 Task: Inspect the Street View of the Tokyo Tower in Japan.
Action: Mouse moved to (220, 194)
Screenshot: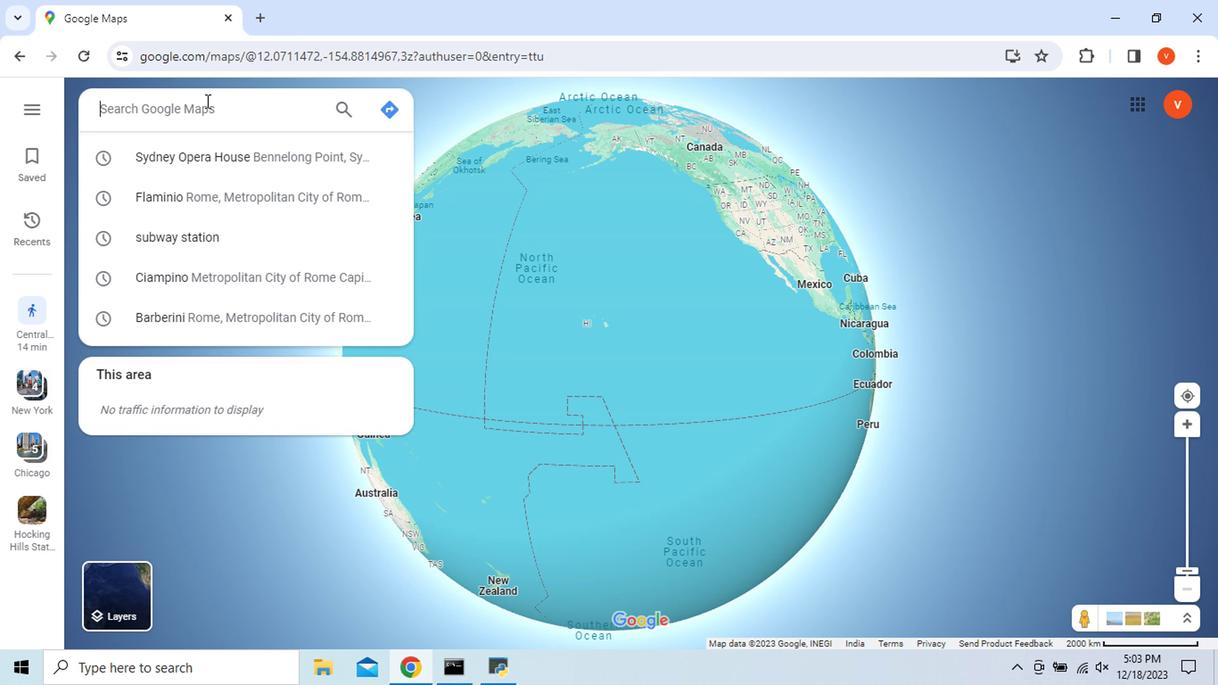 
Action: Mouse pressed left at (220, 194)
Screenshot: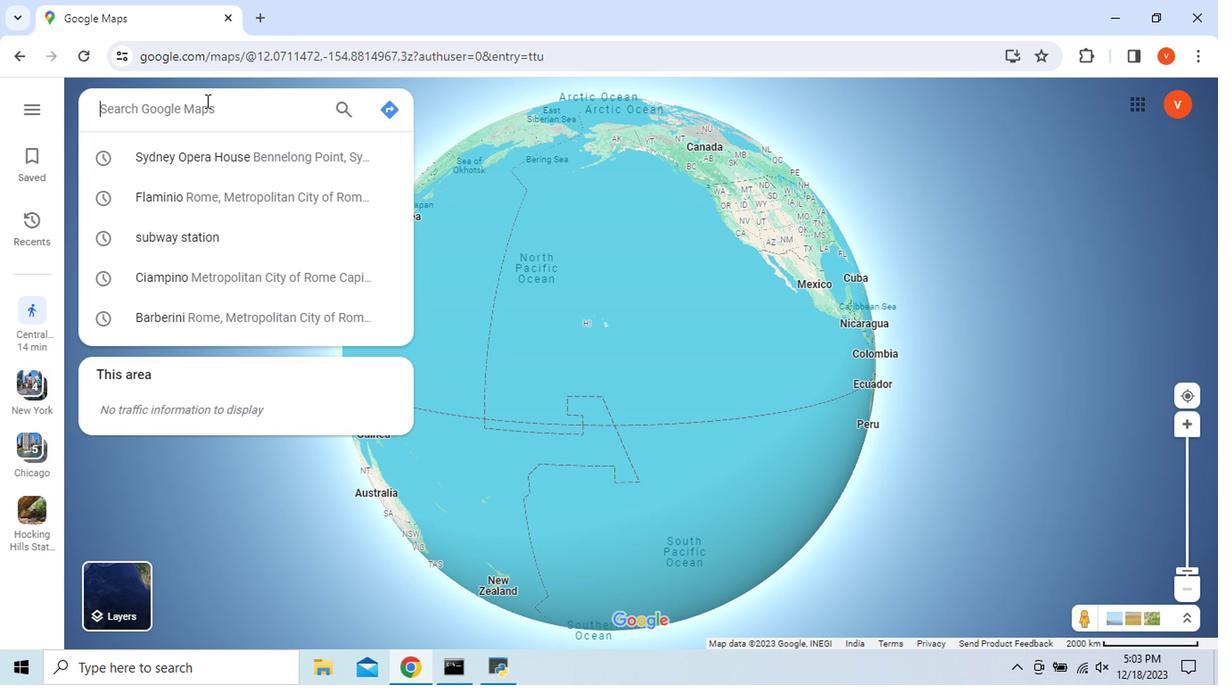 
Action: Mouse moved to (220, 194)
Screenshot: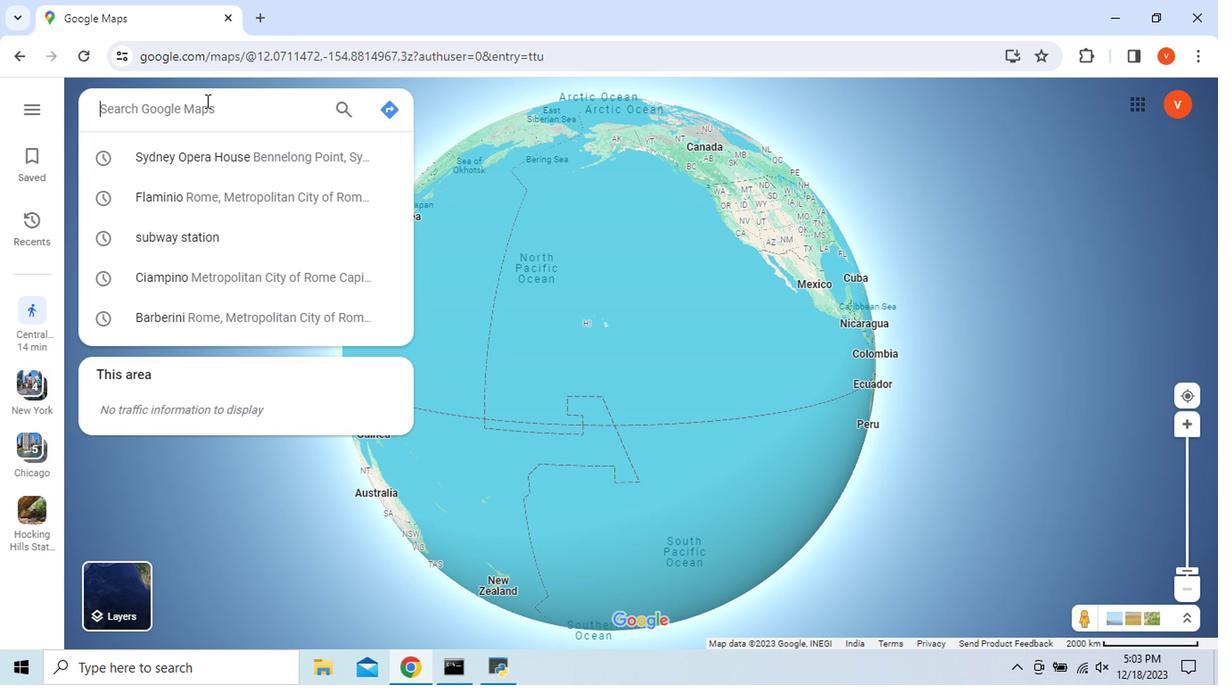 
Action: Key pressed <Key.shift>tokyo<Key.space><Key.shift>Tower,<Key.space><Key.shift_r>Japan
Screenshot: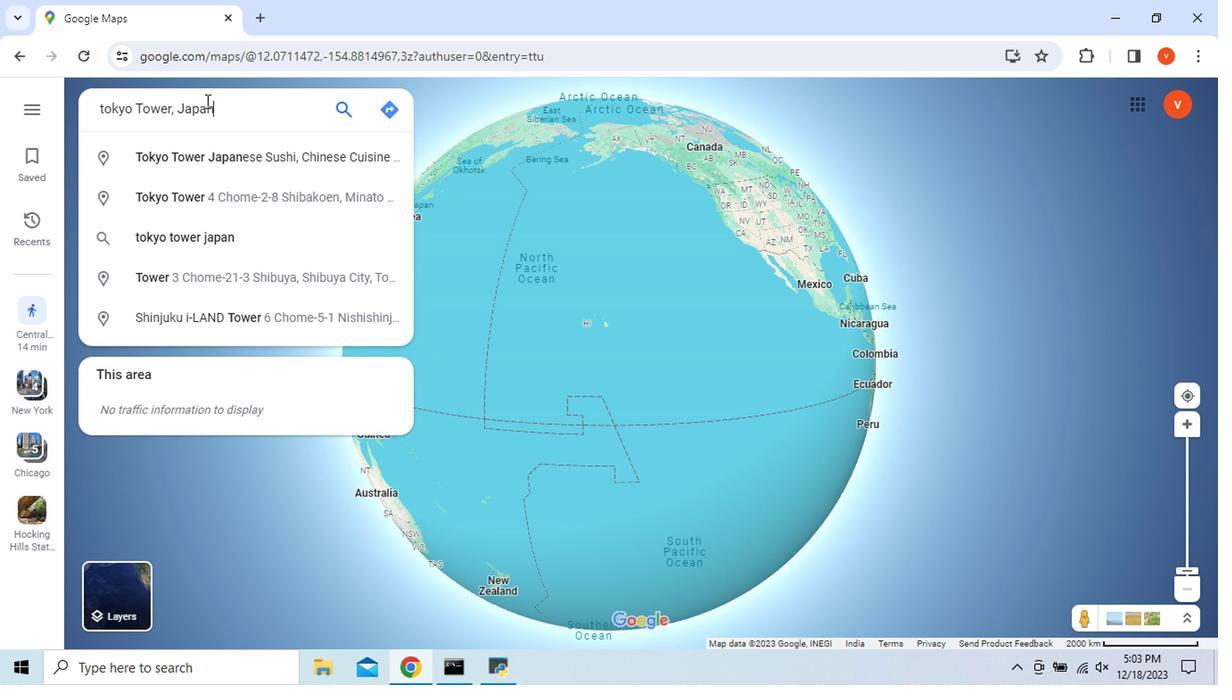 
Action: Mouse moved to (125, 203)
Screenshot: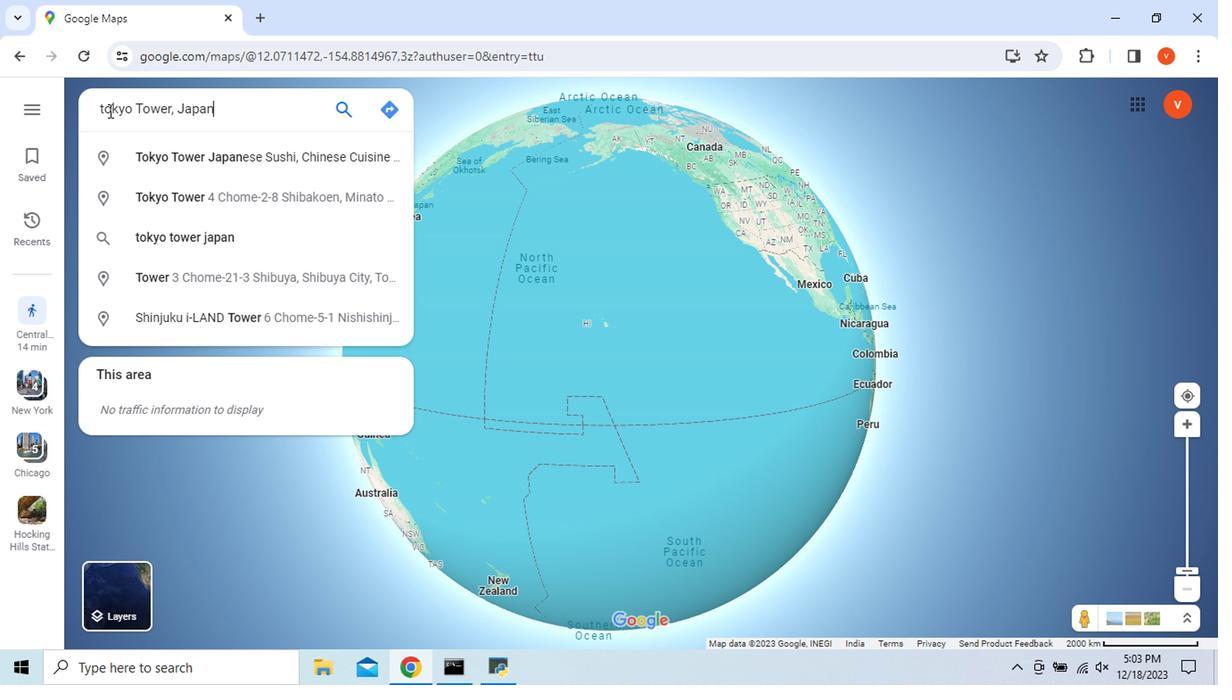 
Action: Mouse pressed left at (125, 203)
Screenshot: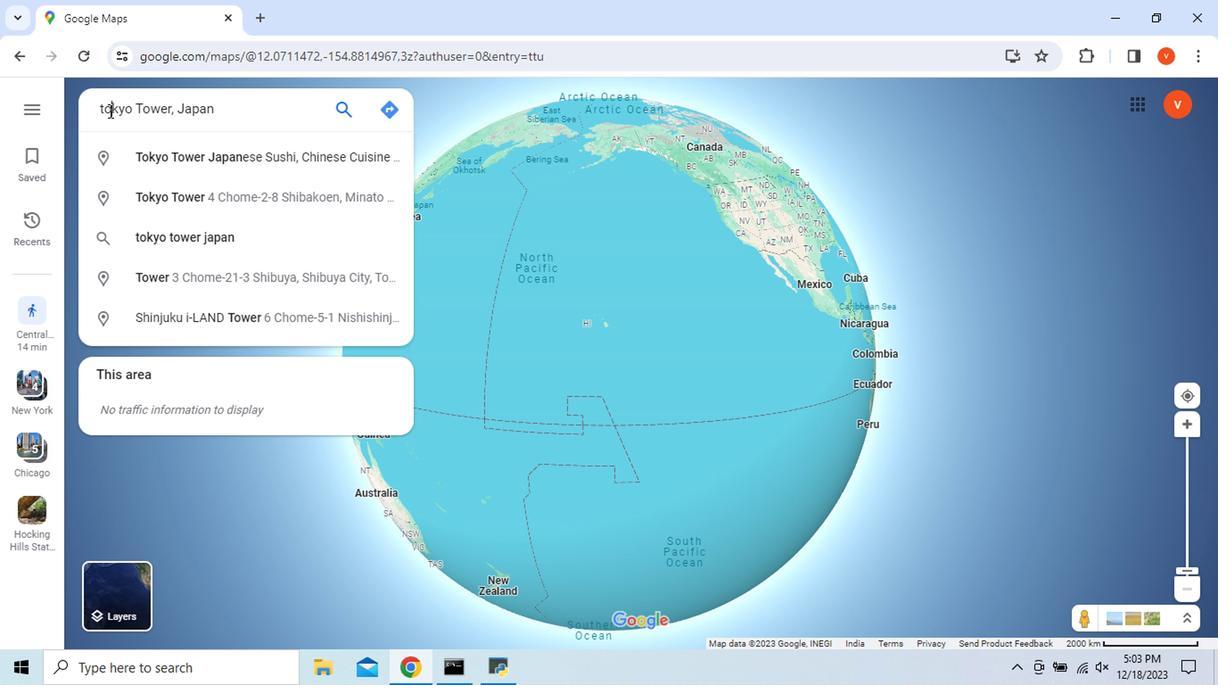
Action: Mouse moved to (124, 201)
Screenshot: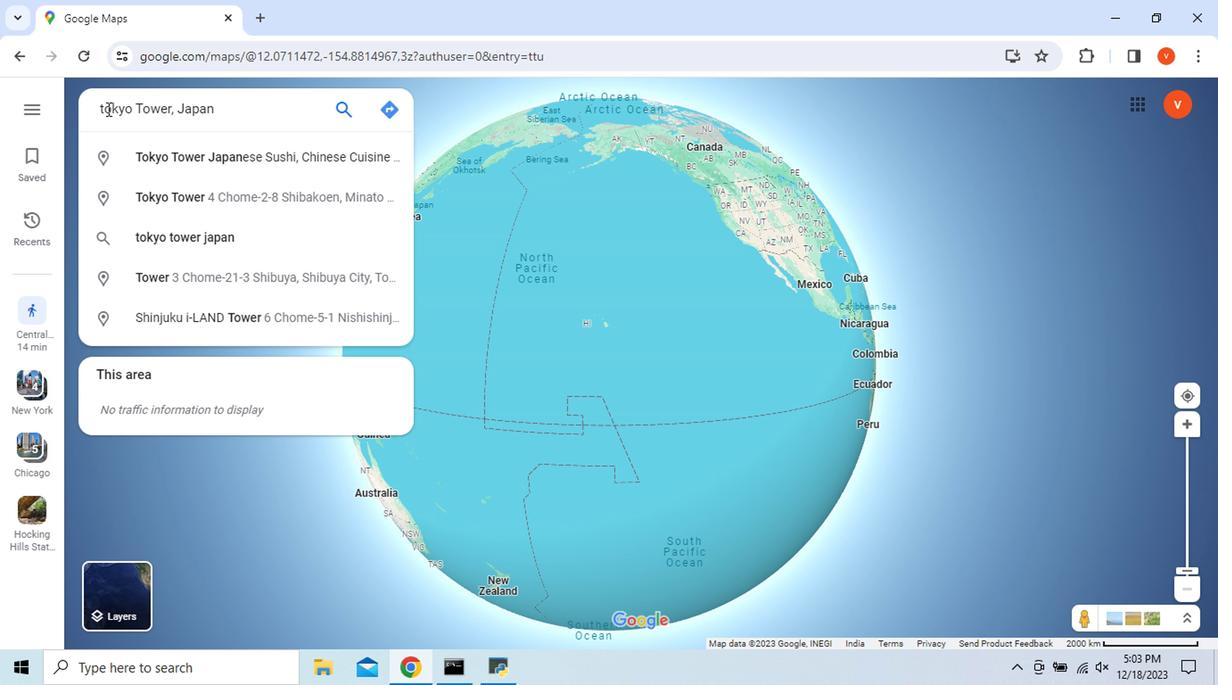 
Action: Mouse pressed left at (124, 201)
Screenshot: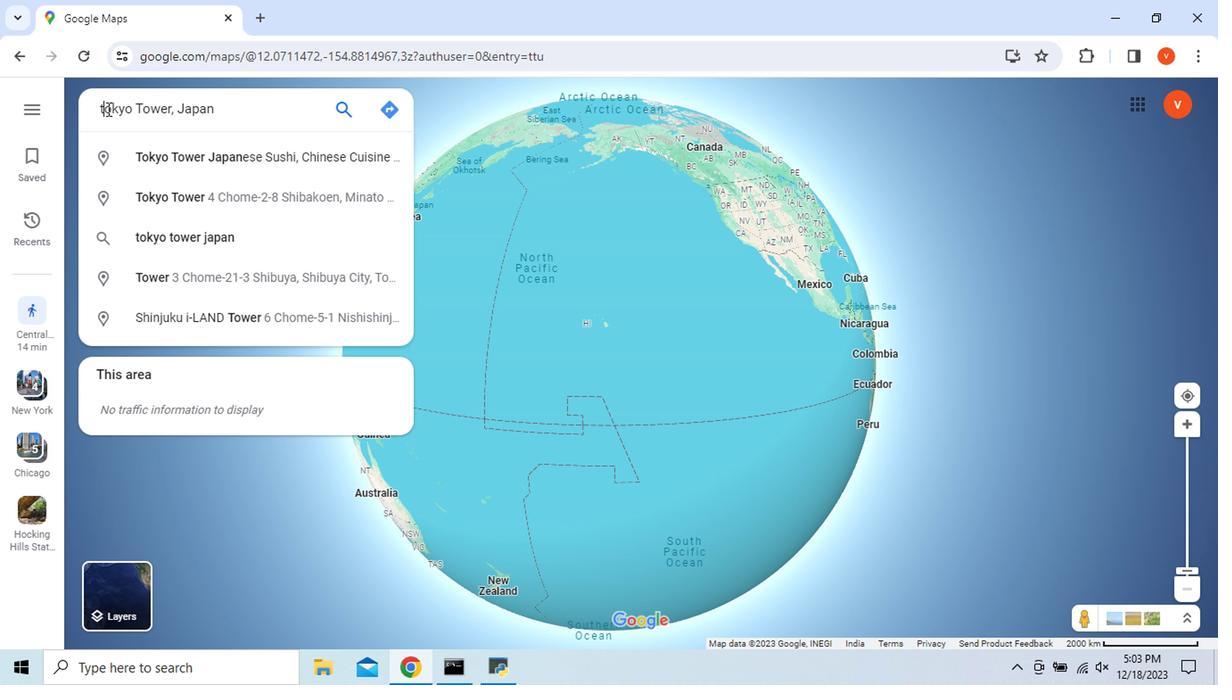
Action: Key pressed <Key.backspace><Key.shift>T
Screenshot: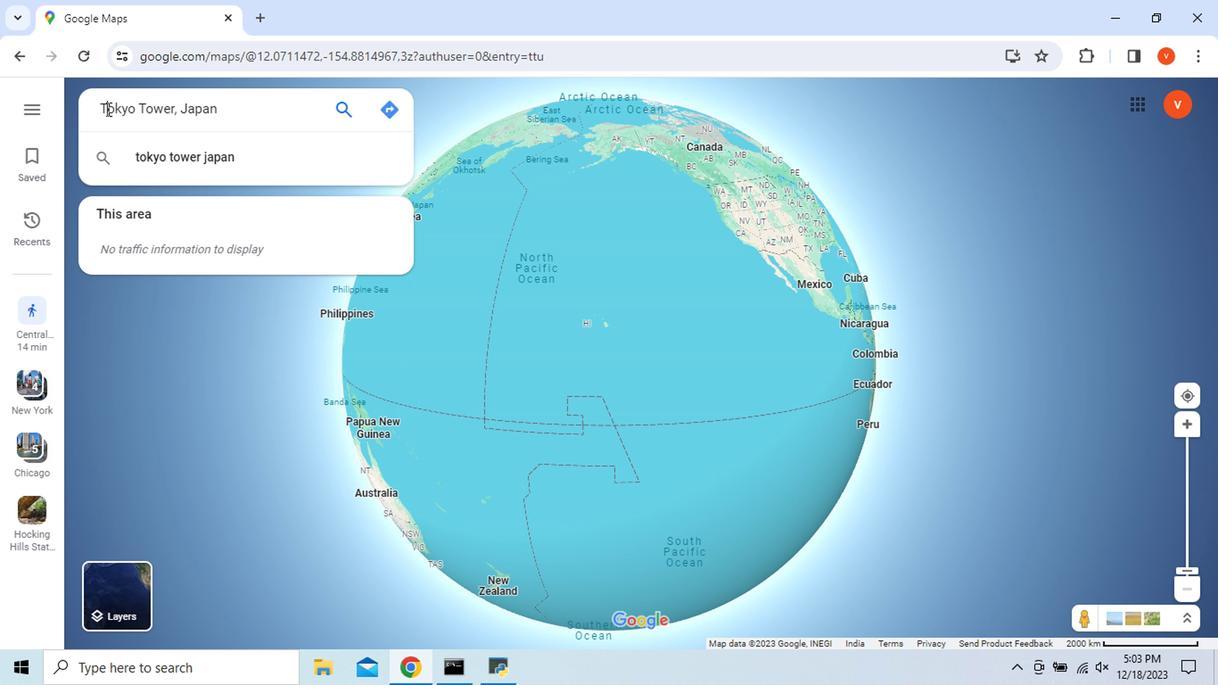
Action: Mouse moved to (253, 205)
Screenshot: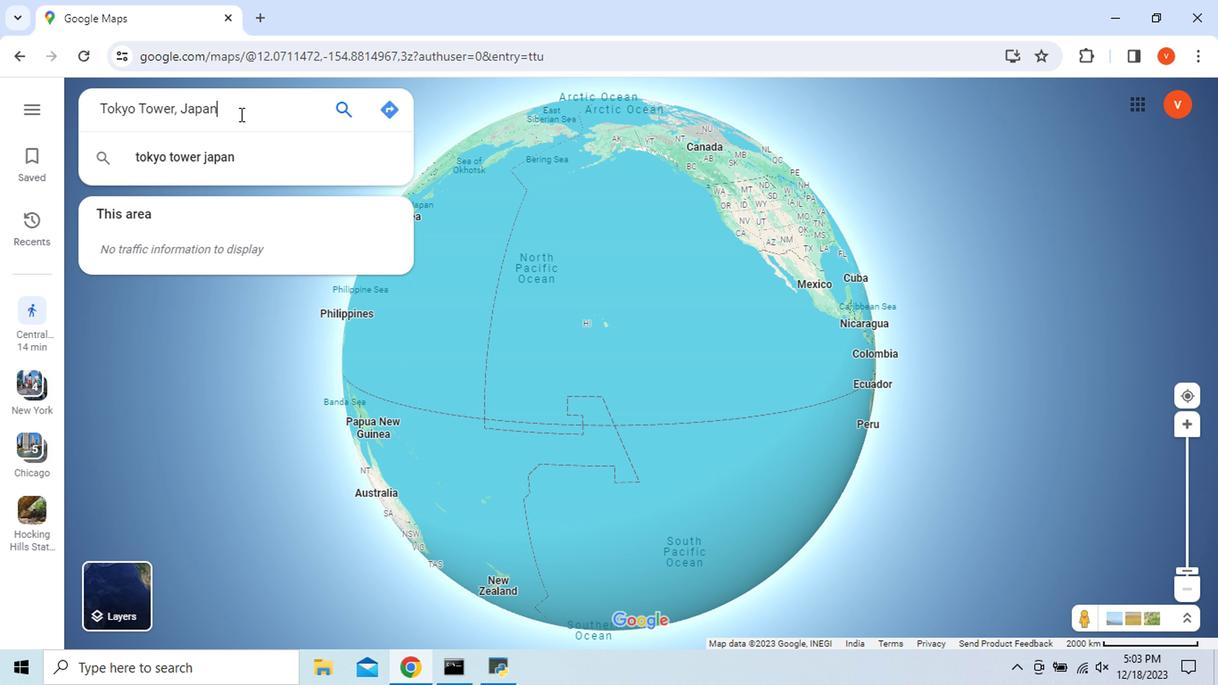 
Action: Mouse pressed left at (253, 205)
Screenshot: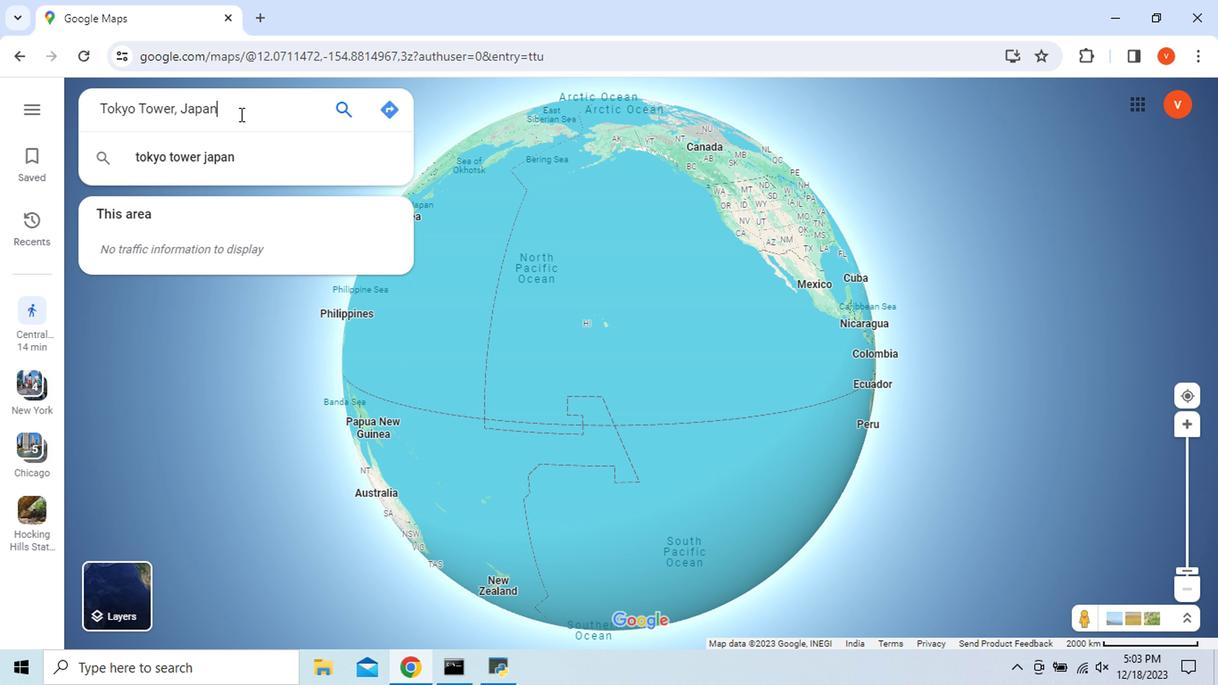 
Action: Key pressed <Key.enter>
Screenshot: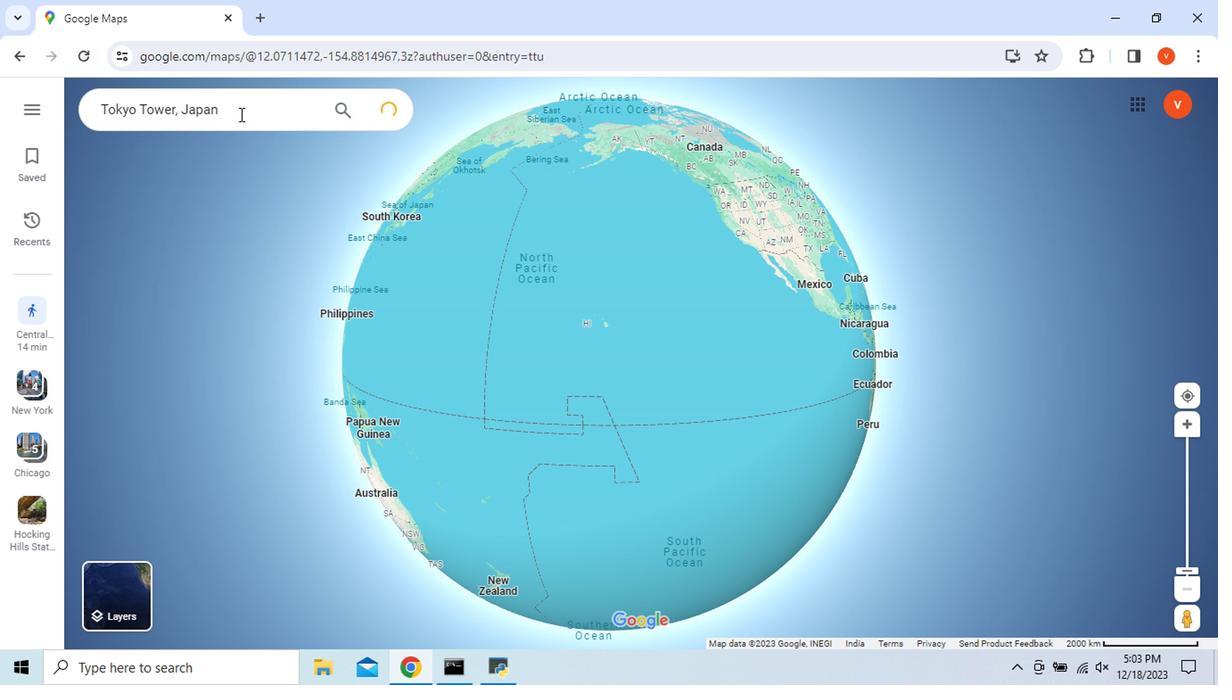 
Action: Mouse moved to (510, 430)
Screenshot: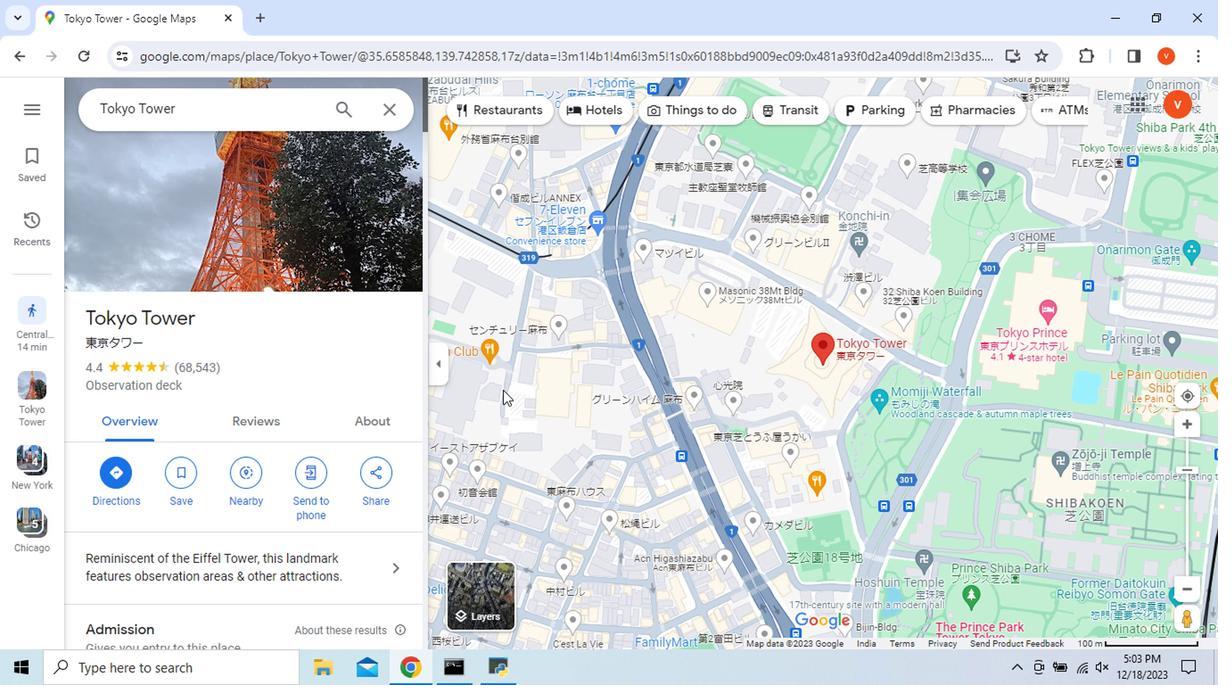 
Action: Mouse scrolled (510, 429) with delta (0, 0)
Screenshot: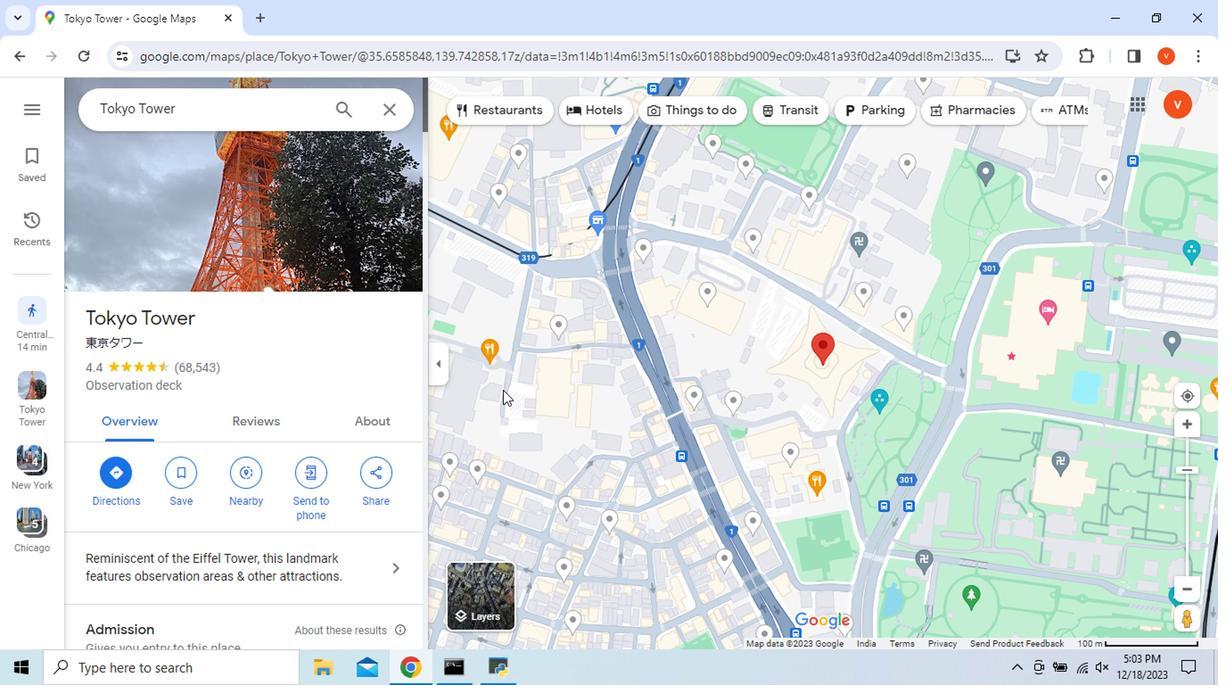 
Action: Mouse scrolled (510, 429) with delta (0, 0)
Screenshot: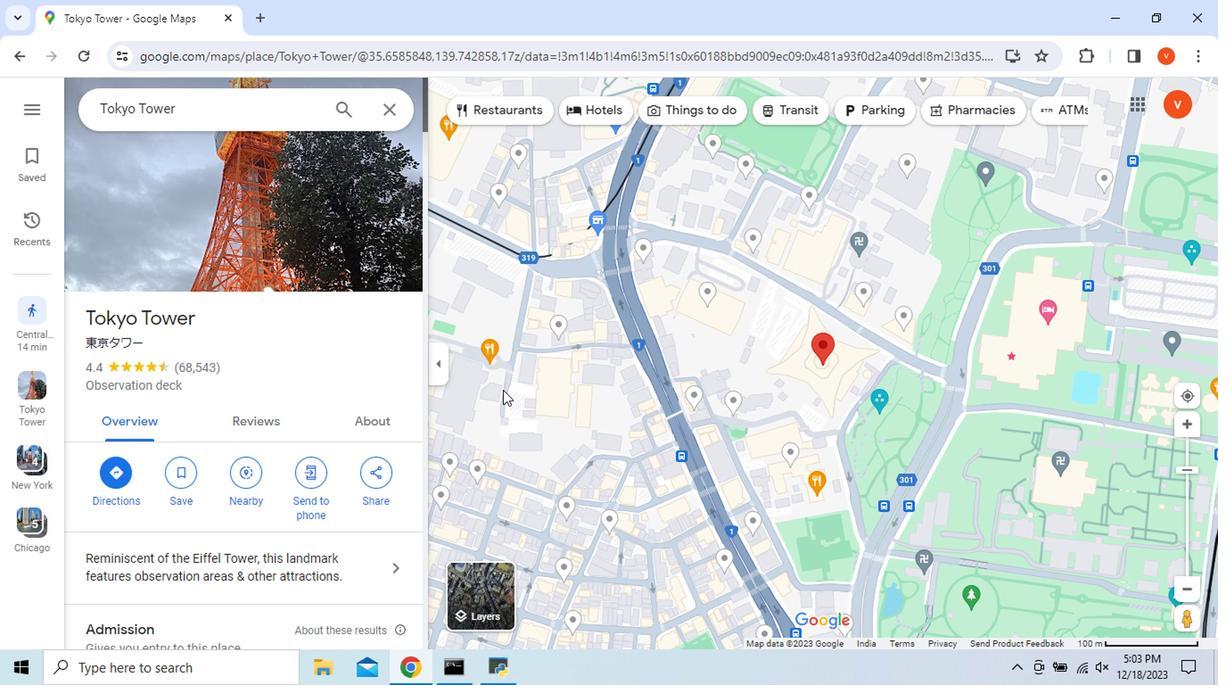 
Action: Mouse scrolled (510, 429) with delta (0, 0)
Screenshot: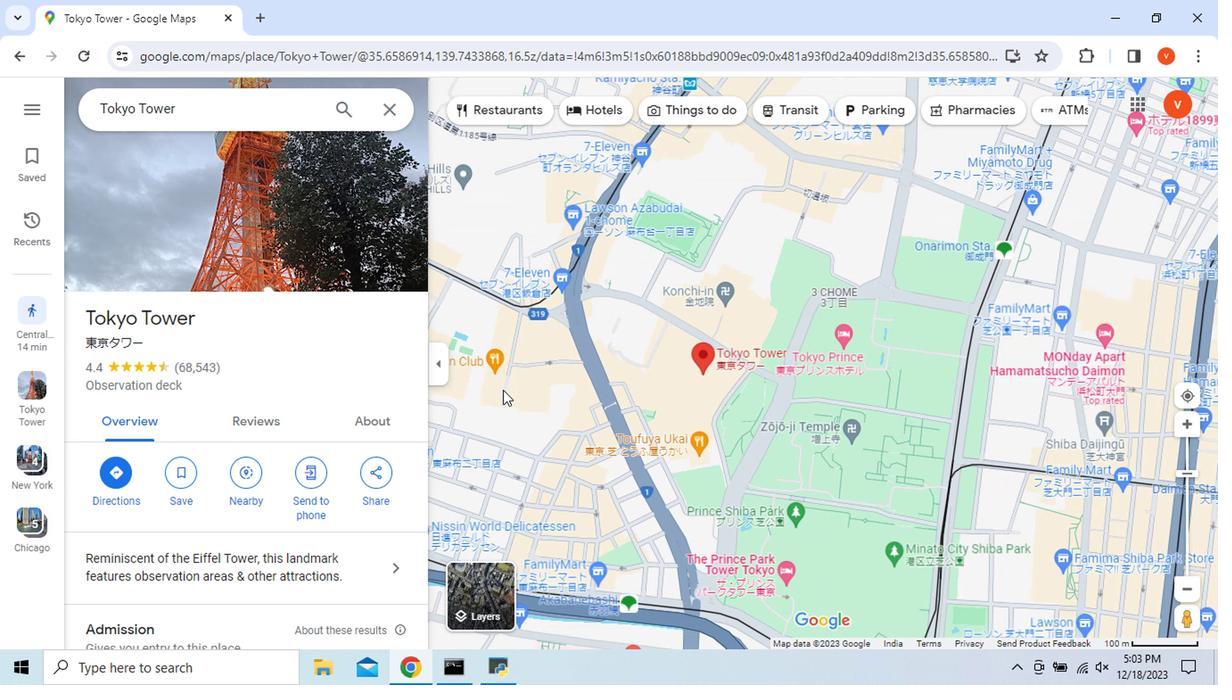 
Action: Mouse scrolled (510, 429) with delta (0, 0)
Screenshot: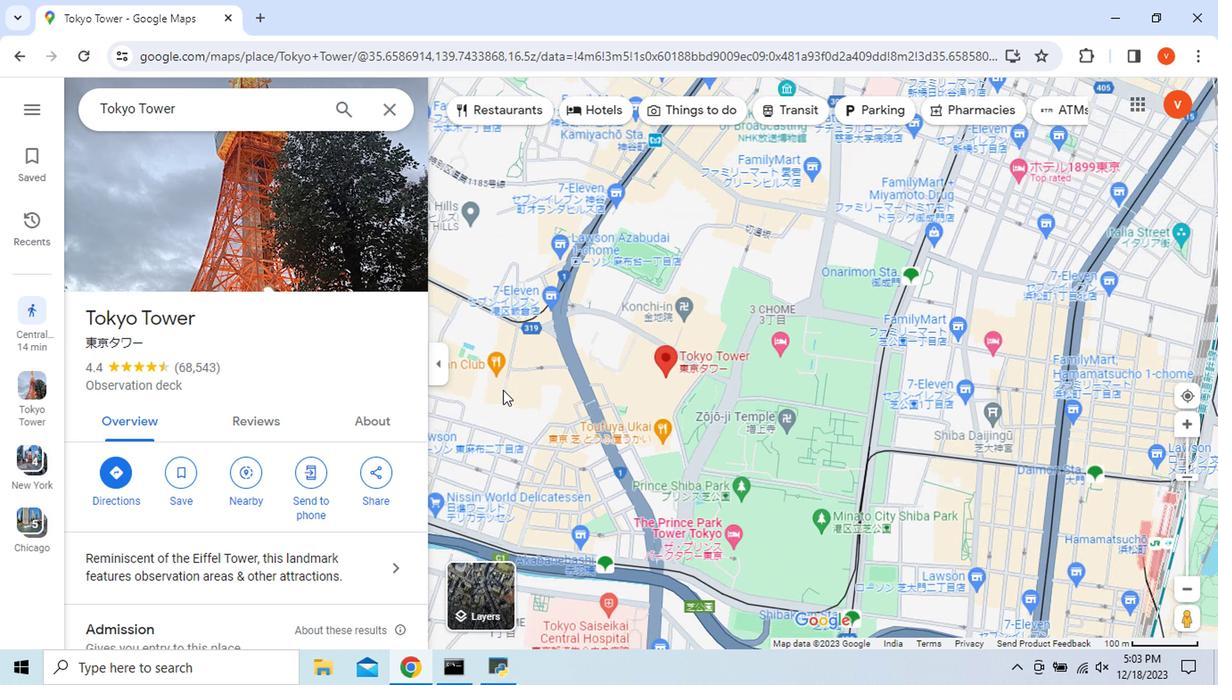 
Action: Mouse moved to (766, 618)
Screenshot: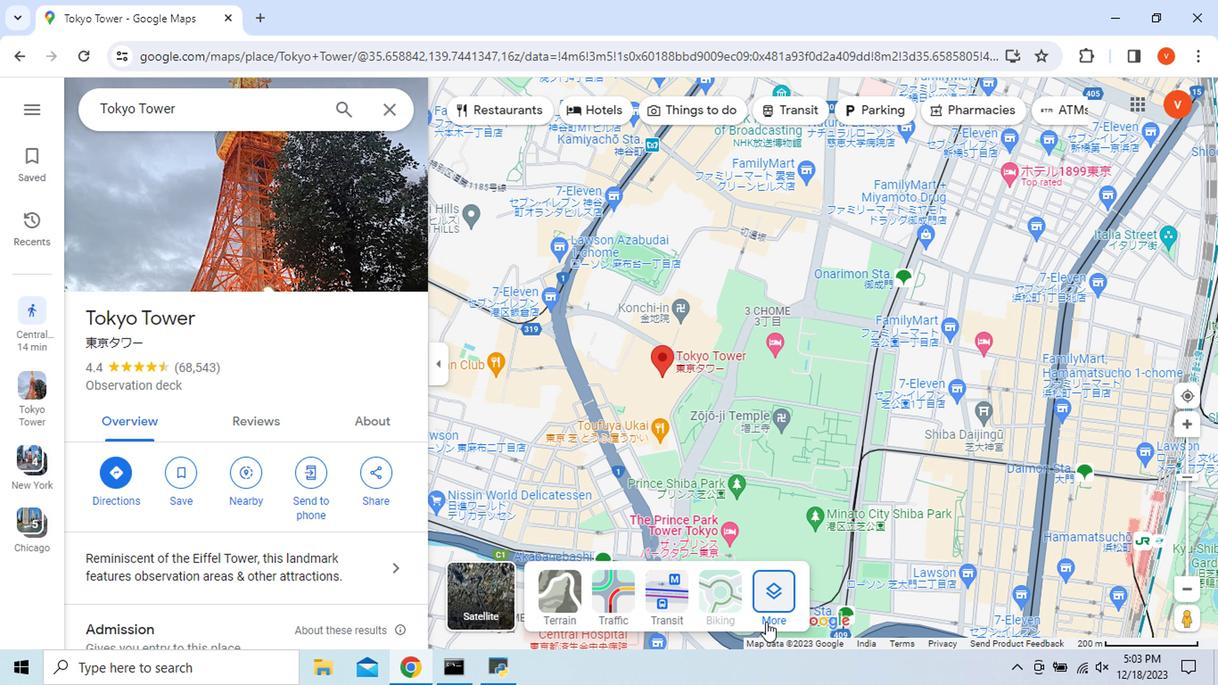 
Action: Mouse pressed left at (766, 618)
Screenshot: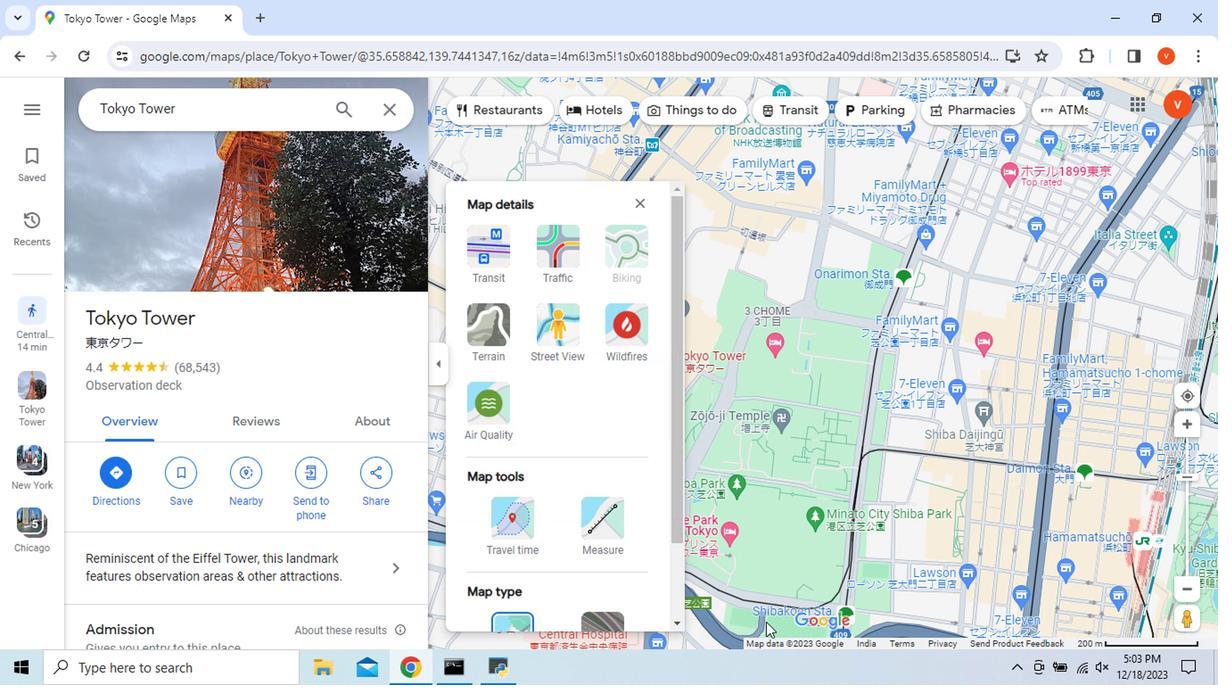
Action: Mouse moved to (567, 371)
Screenshot: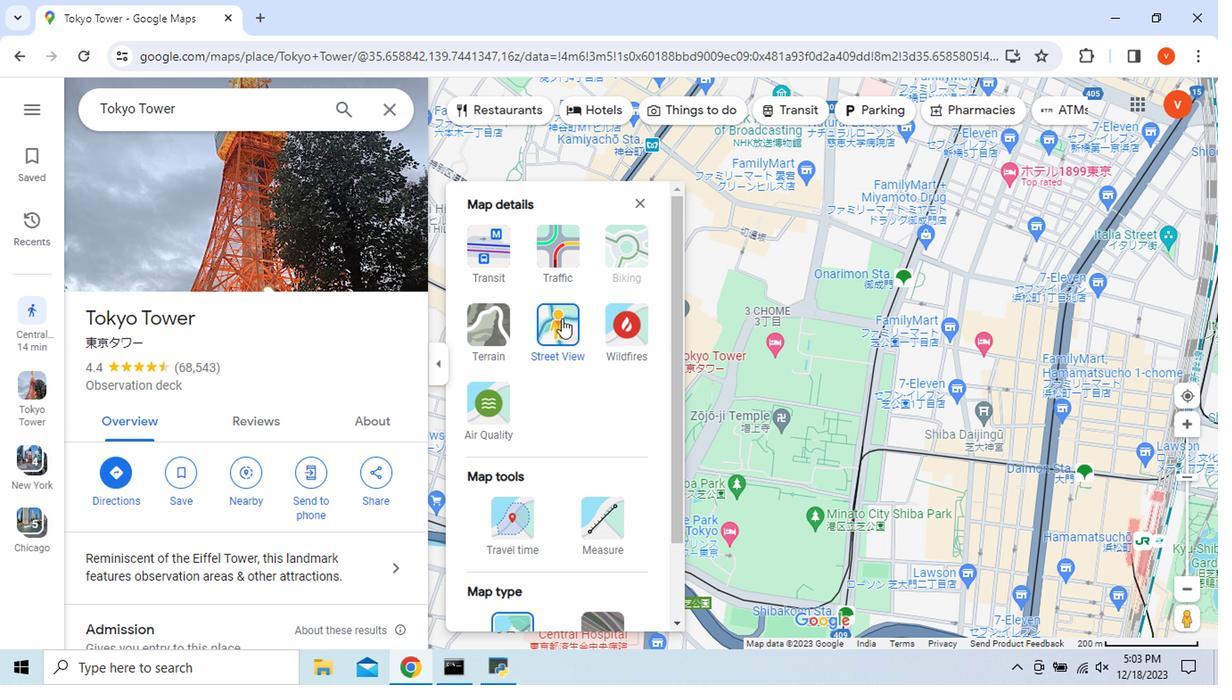 
Action: Mouse pressed left at (567, 371)
Screenshot: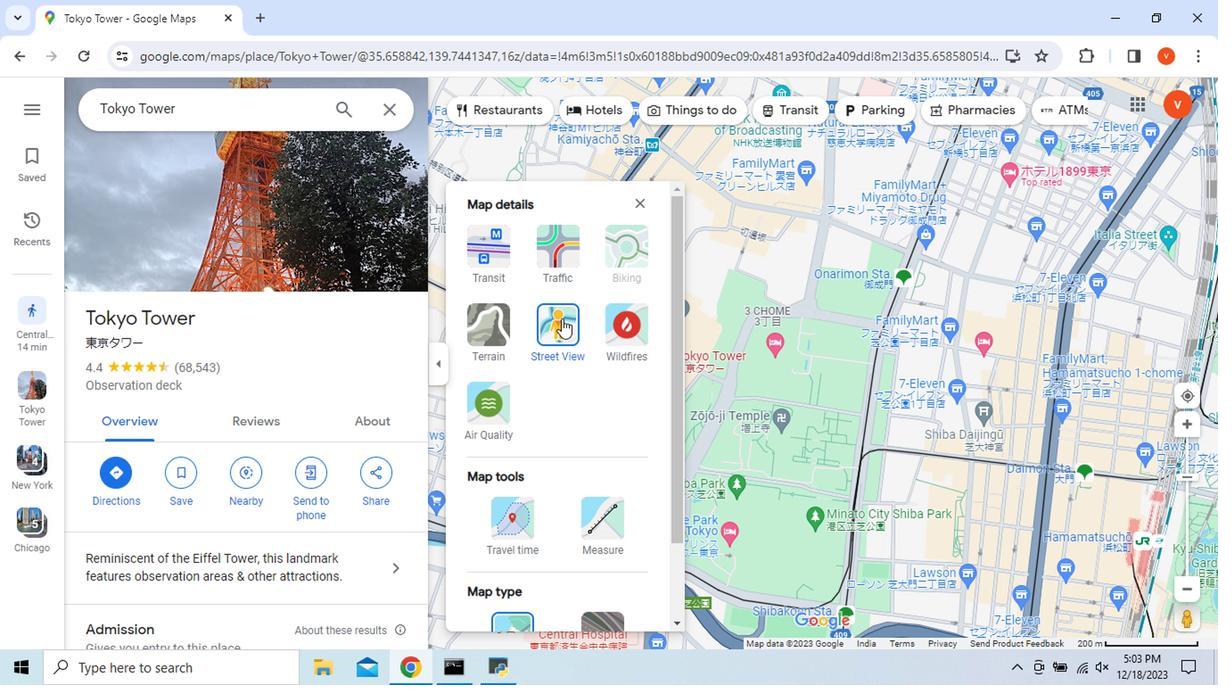 
Action: Mouse moved to (647, 280)
Screenshot: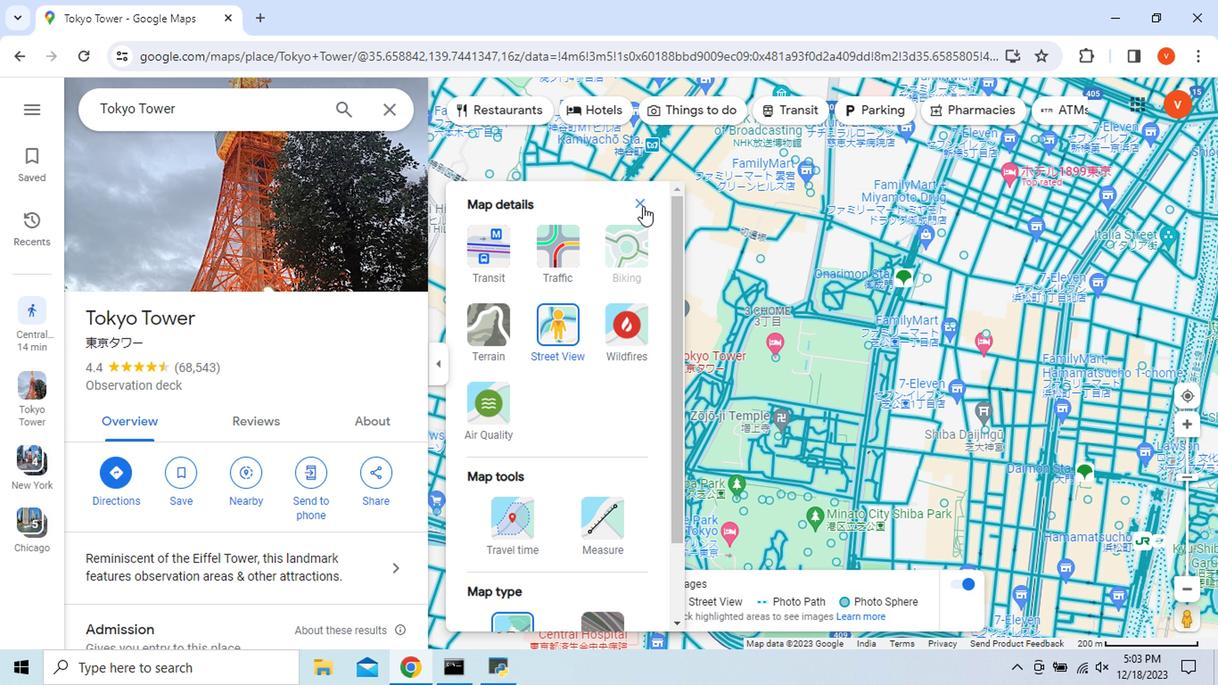 
Action: Mouse pressed left at (647, 280)
Screenshot: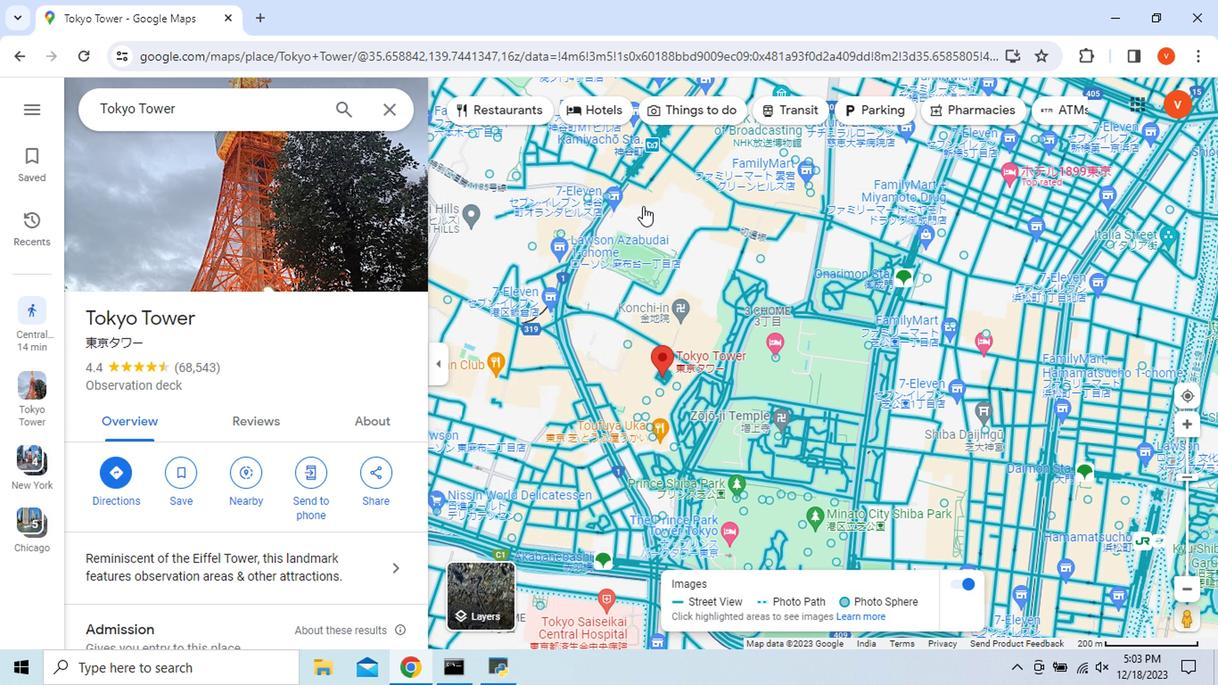 
Action: Mouse moved to (768, 614)
Screenshot: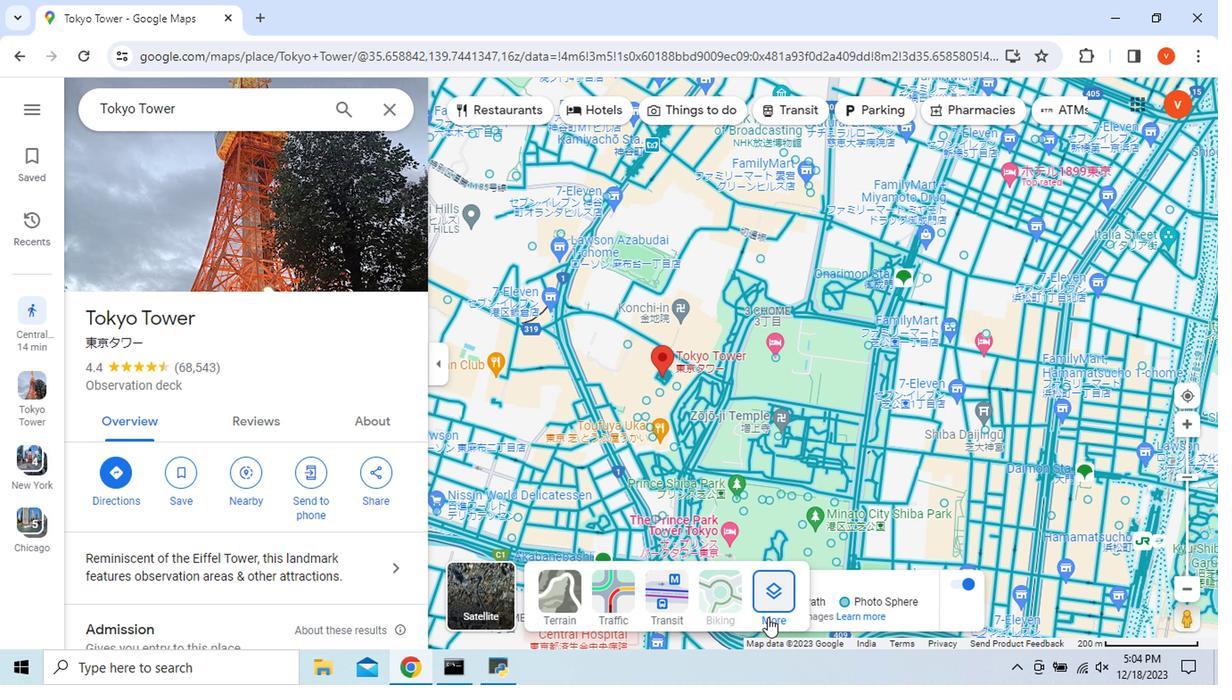 
Action: Mouse pressed left at (768, 614)
Screenshot: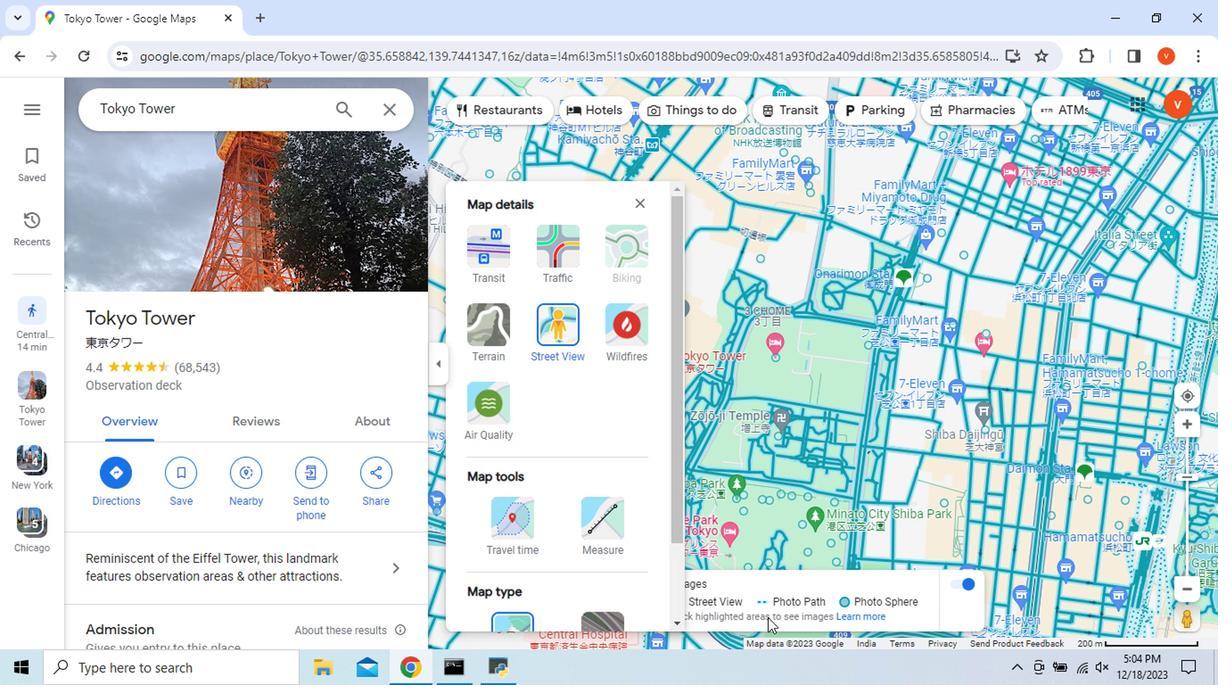 
Action: Mouse moved to (609, 613)
Screenshot: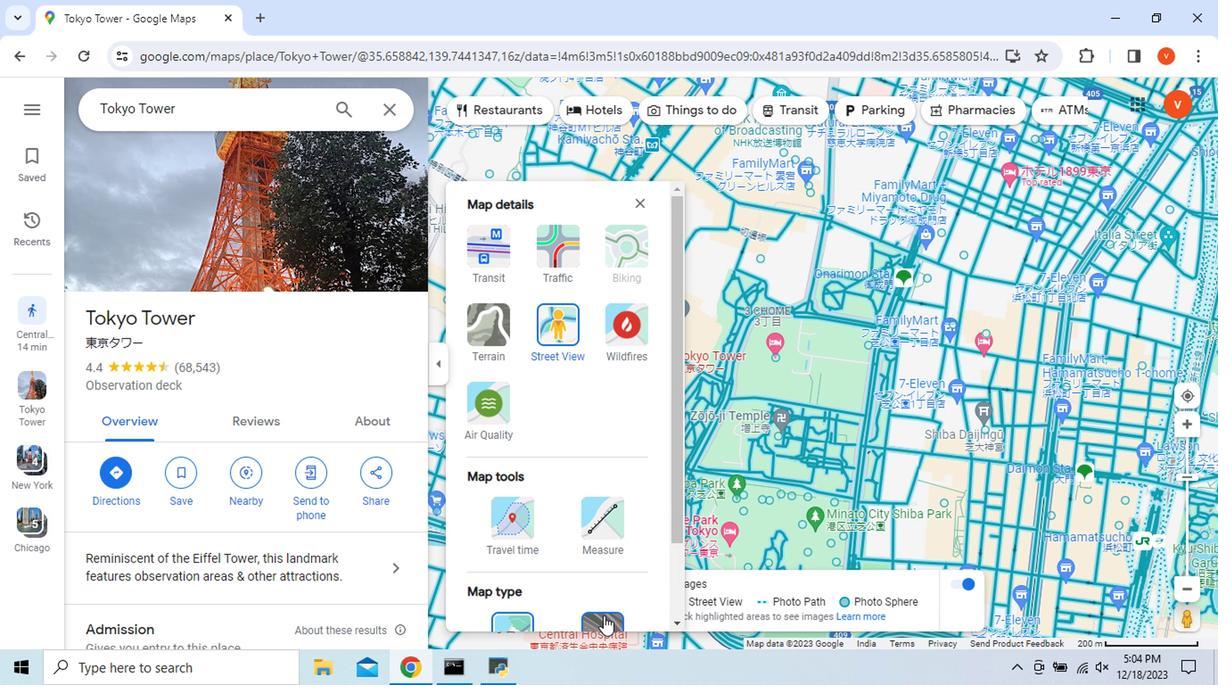 
Action: Mouse pressed left at (609, 613)
Screenshot: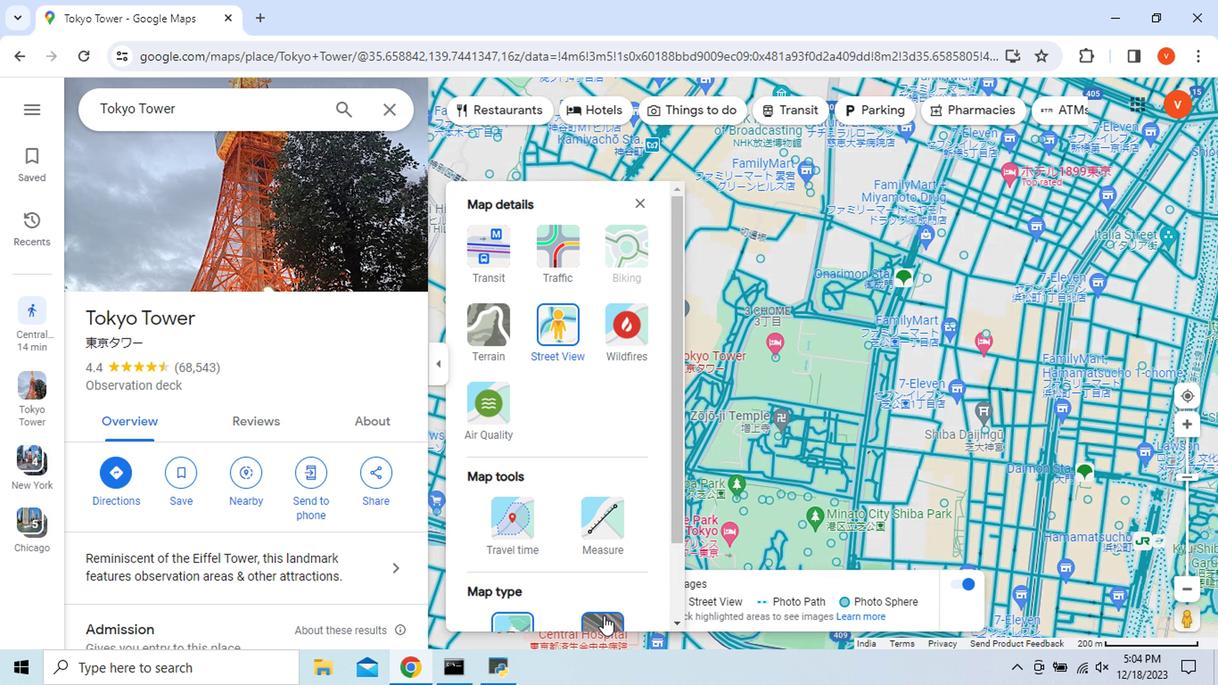 
Action: Mouse moved to (406, 201)
Screenshot: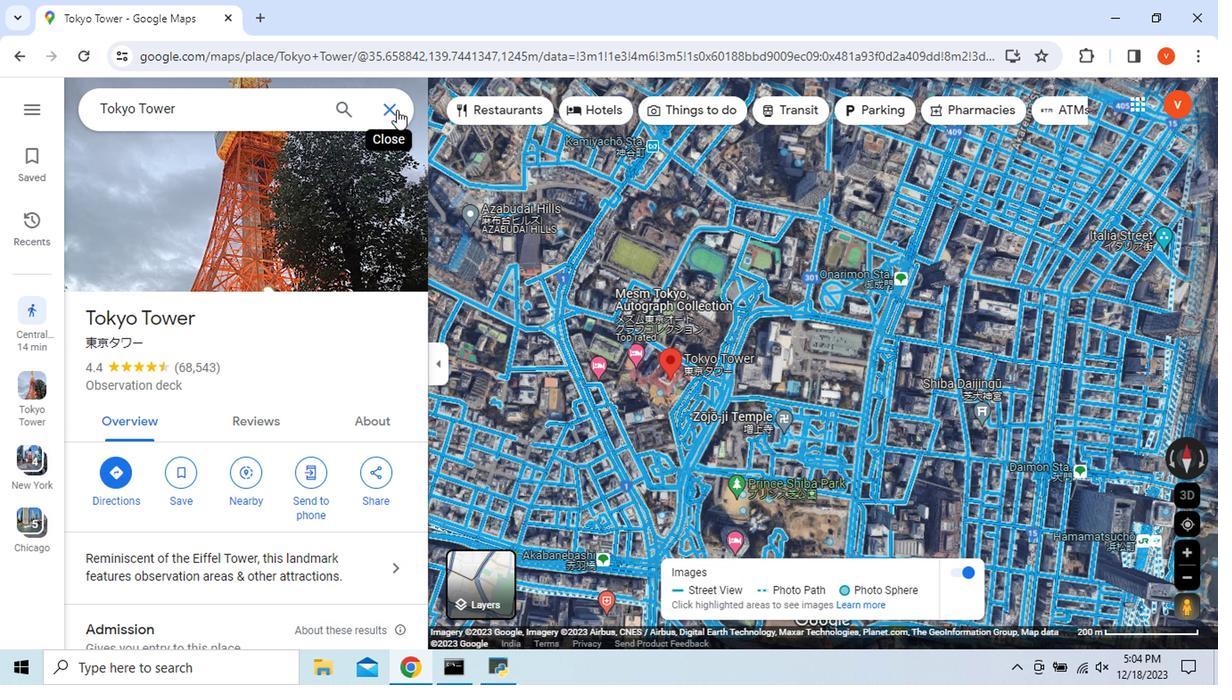 
Action: Mouse pressed left at (406, 201)
Screenshot: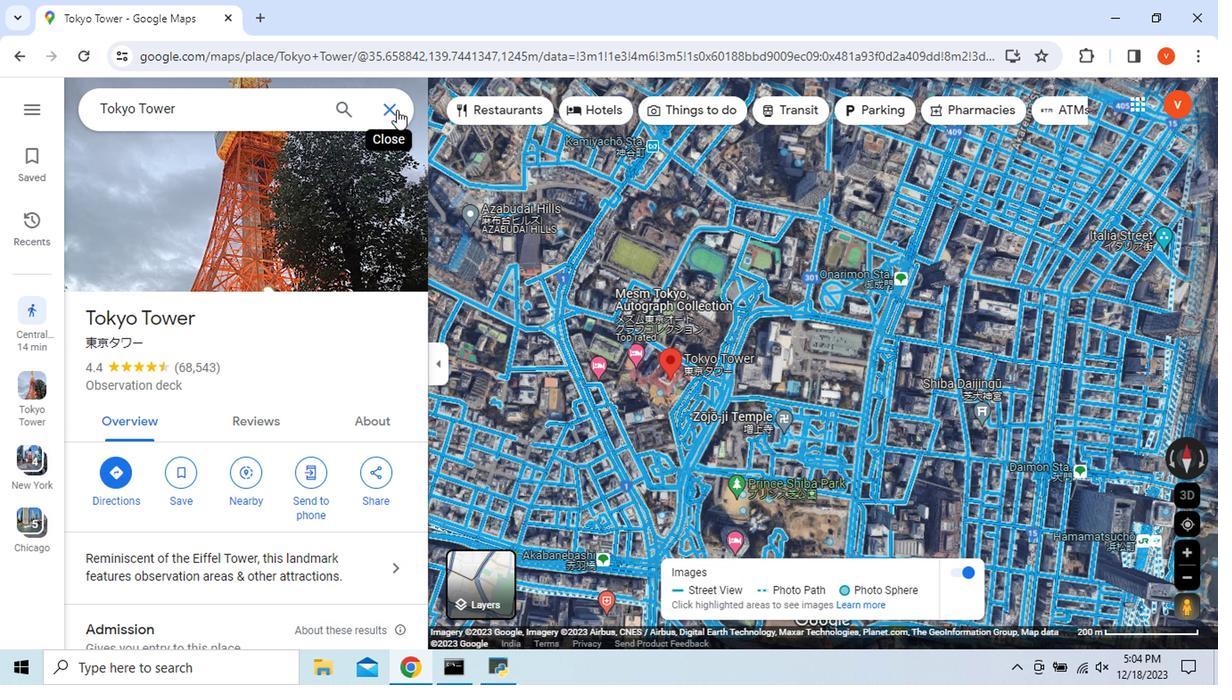 
Action: Mouse moved to (414, 613)
Screenshot: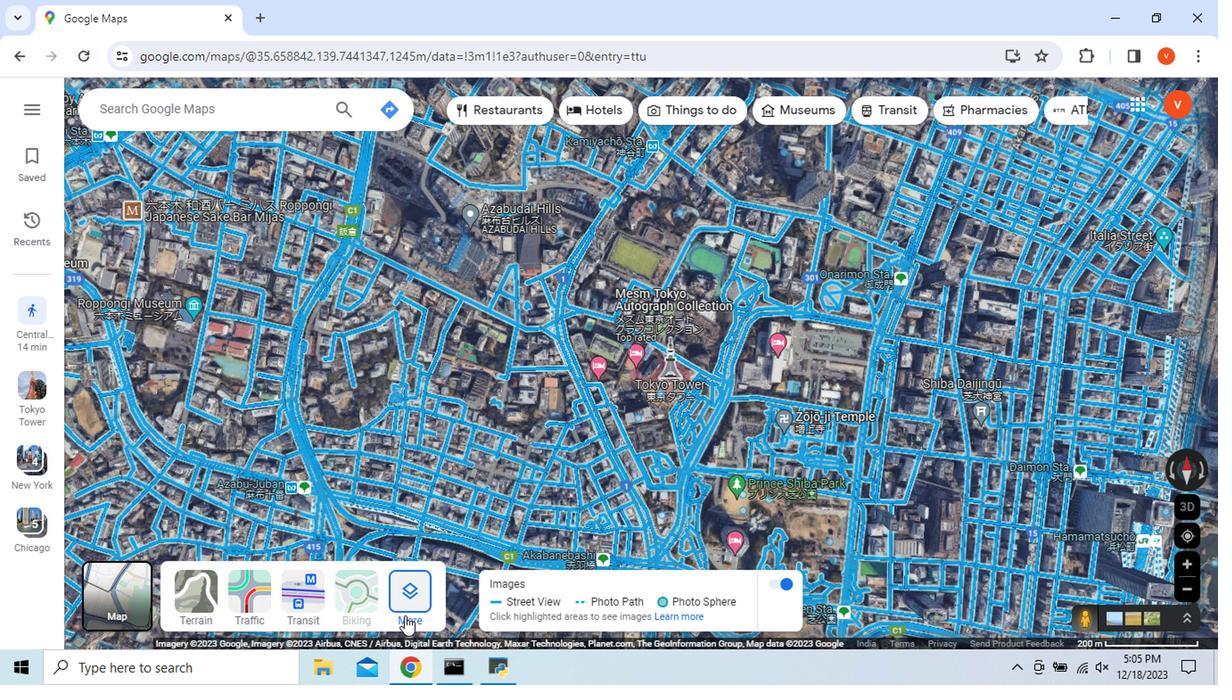 
Action: Mouse pressed left at (414, 613)
Screenshot: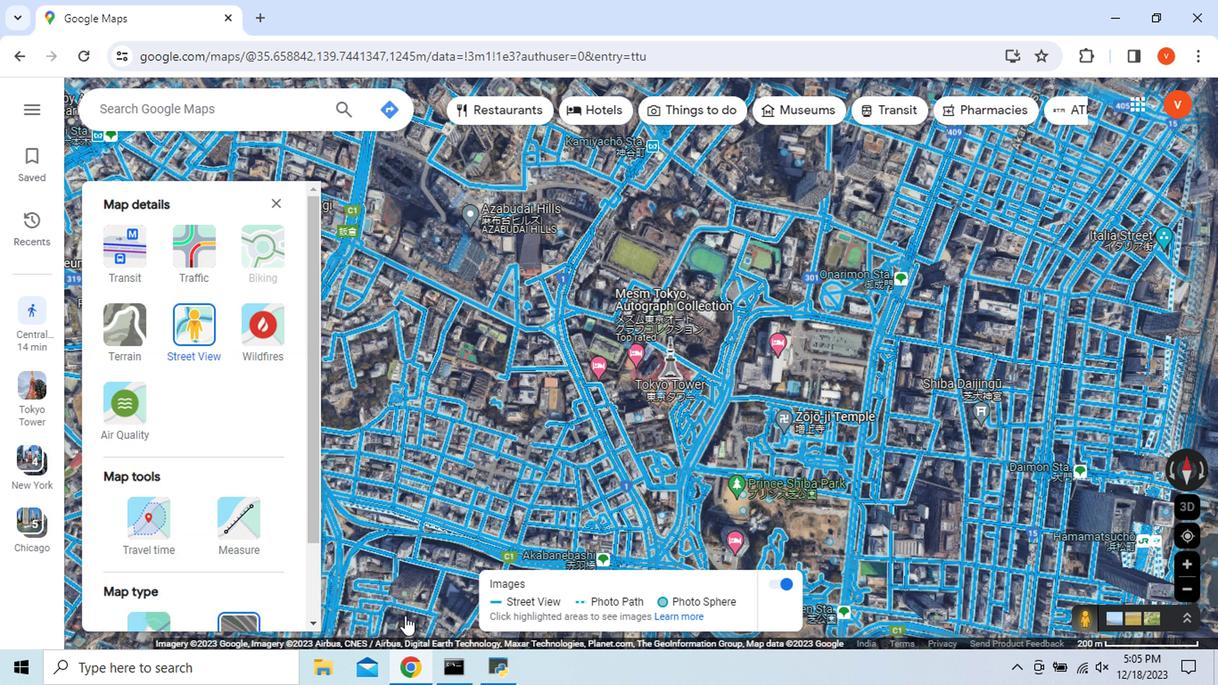 
Action: Mouse moved to (167, 614)
Screenshot: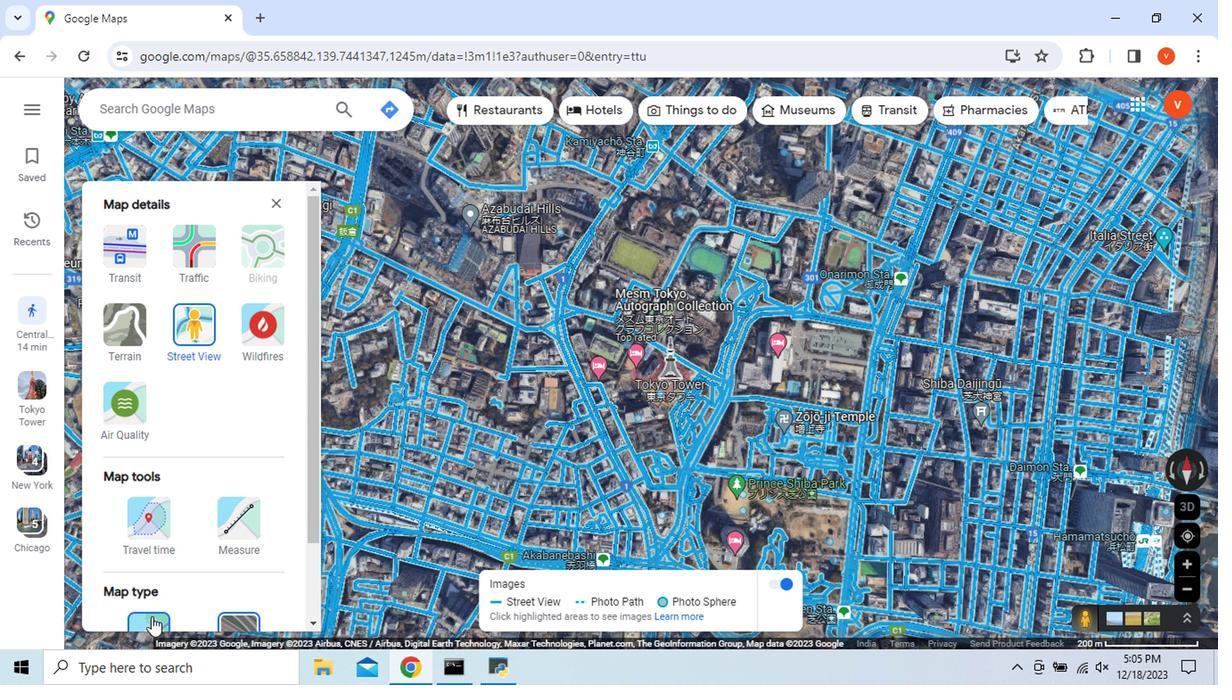 
Action: Mouse pressed left at (167, 614)
Screenshot: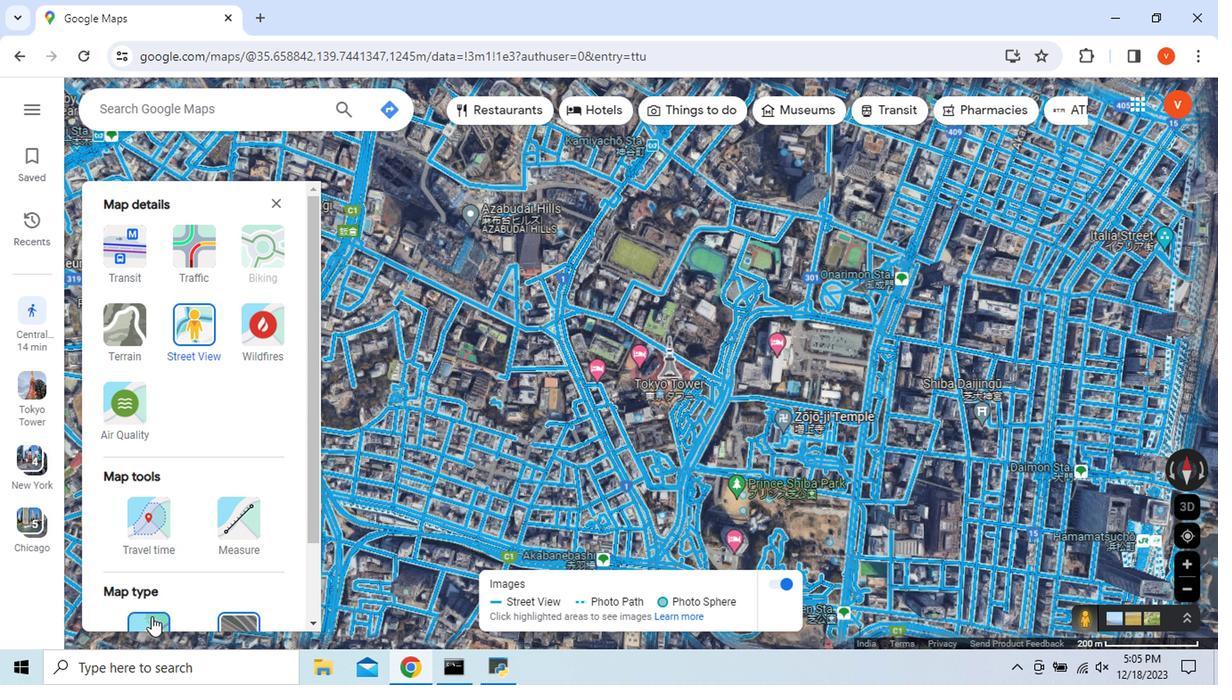 
Action: Mouse moved to (204, 379)
Screenshot: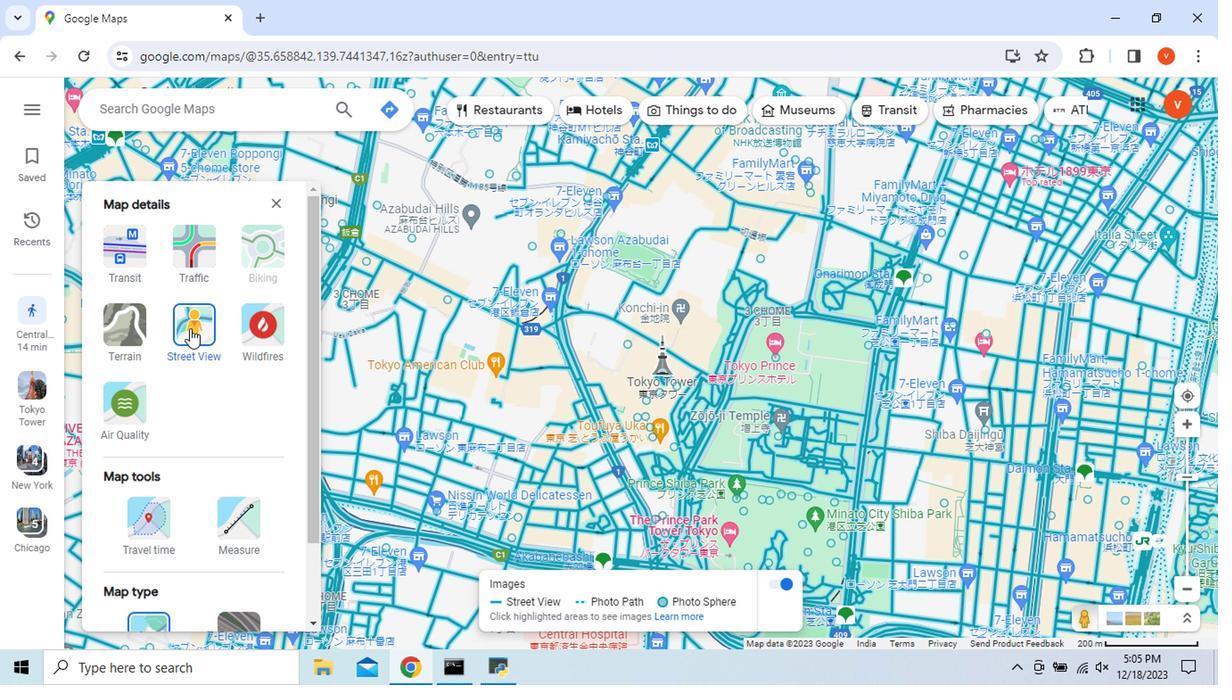 
Action: Mouse pressed left at (204, 379)
Screenshot: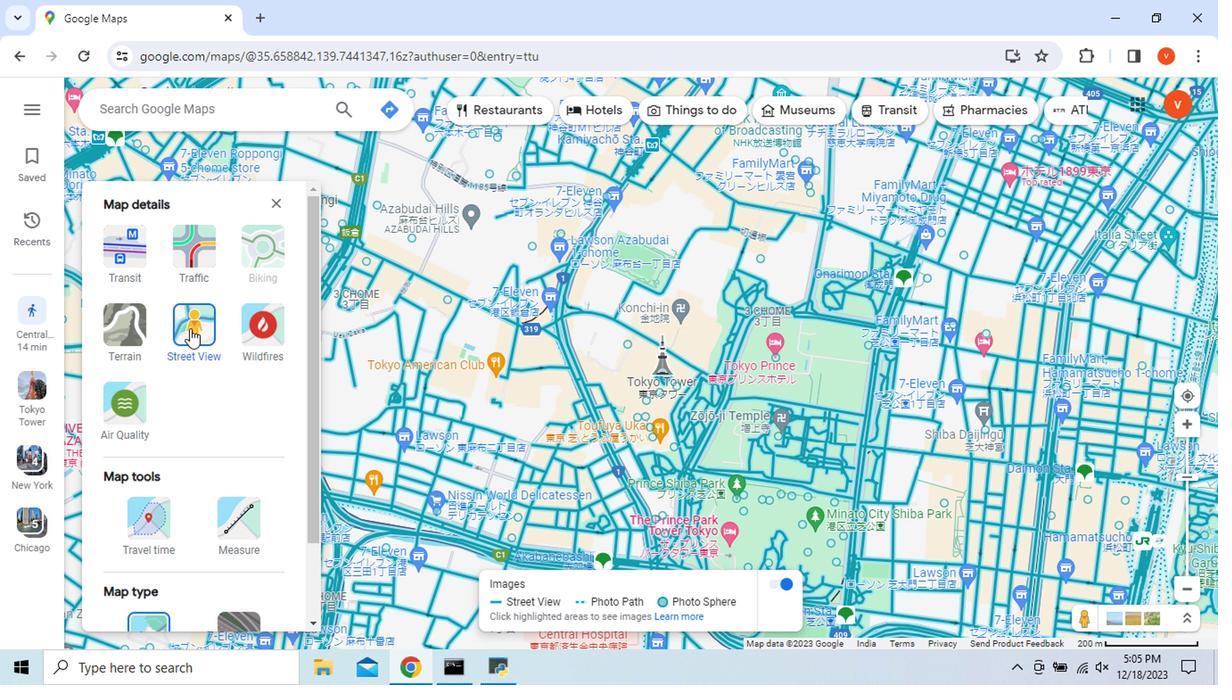 
Action: Mouse moved to (288, 279)
Screenshot: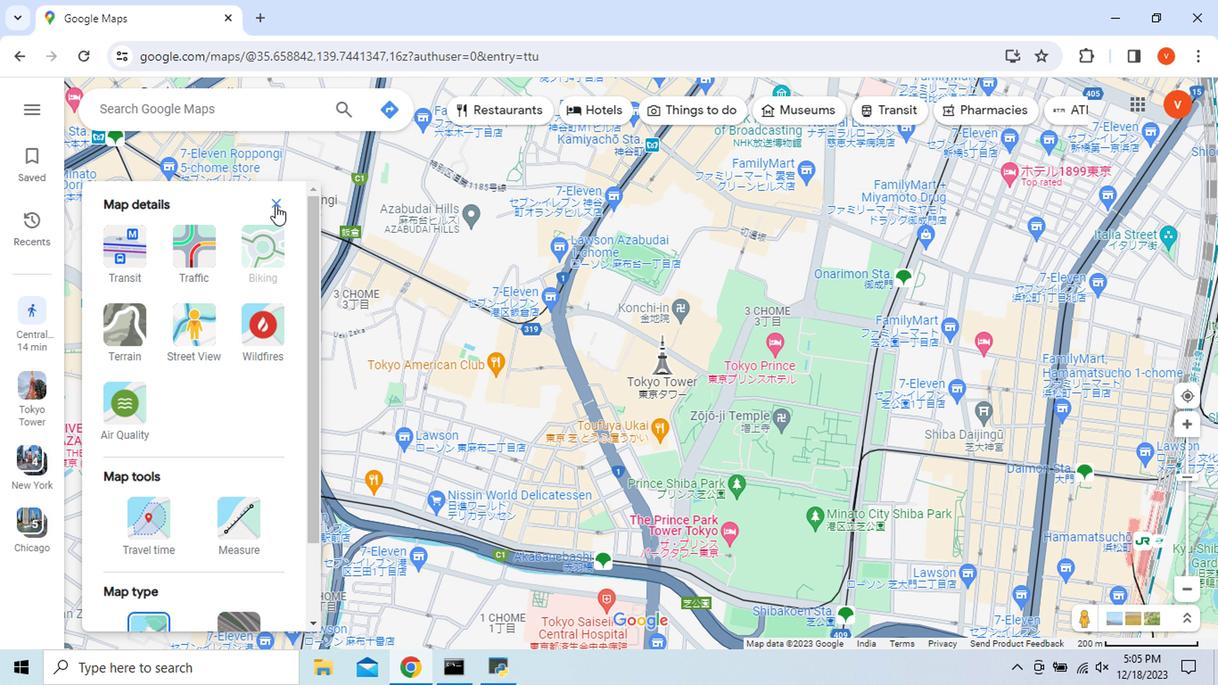 
Action: Mouse pressed left at (288, 279)
Screenshot: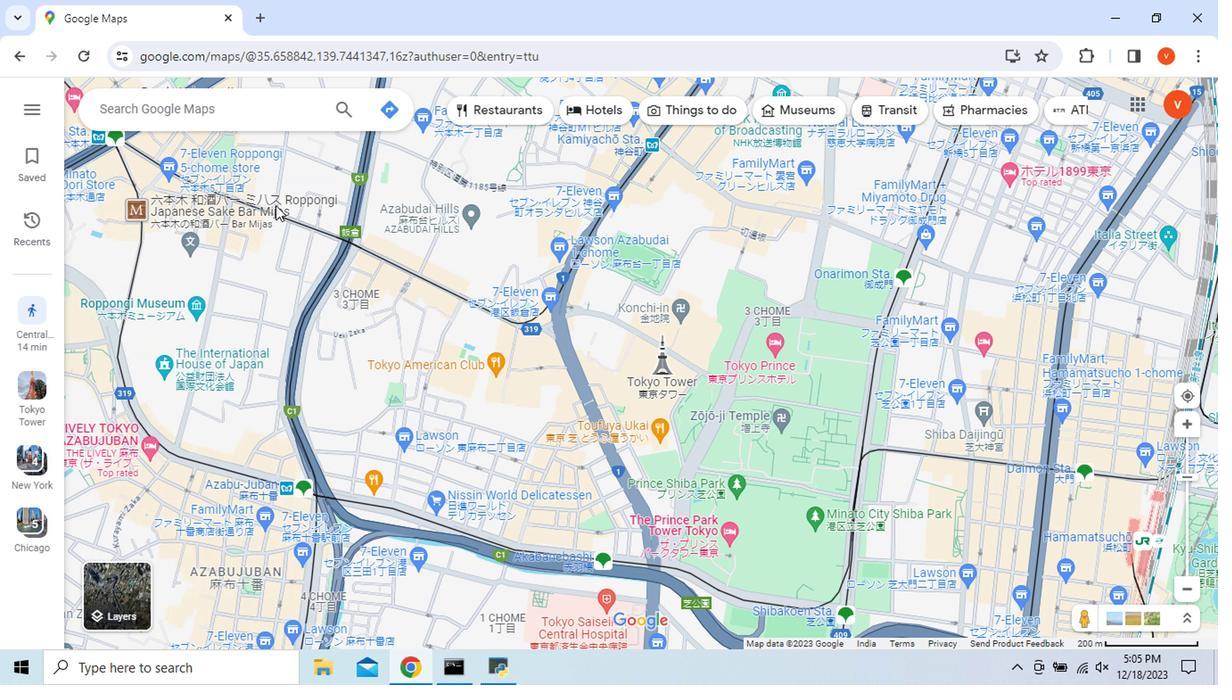 
Action: Mouse moved to (372, 544)
Screenshot: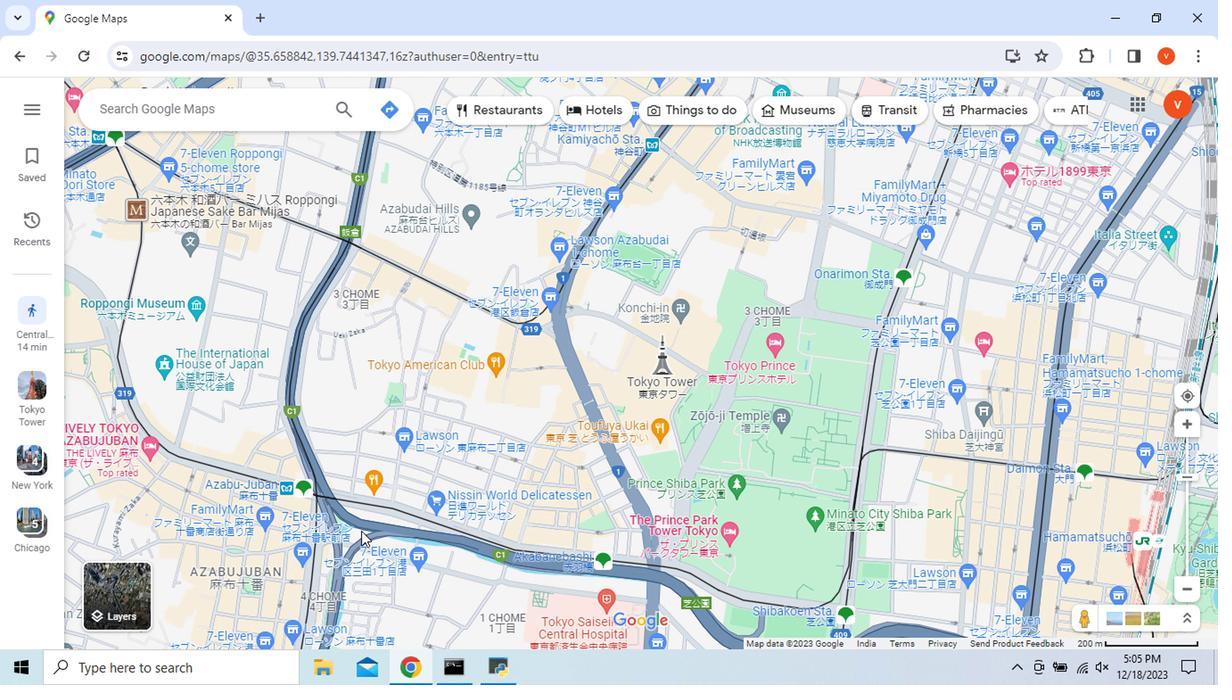 
